 Task: Add Al Pastor Pork Sirloin to the cart.
Action: Mouse moved to (18, 133)
Screenshot: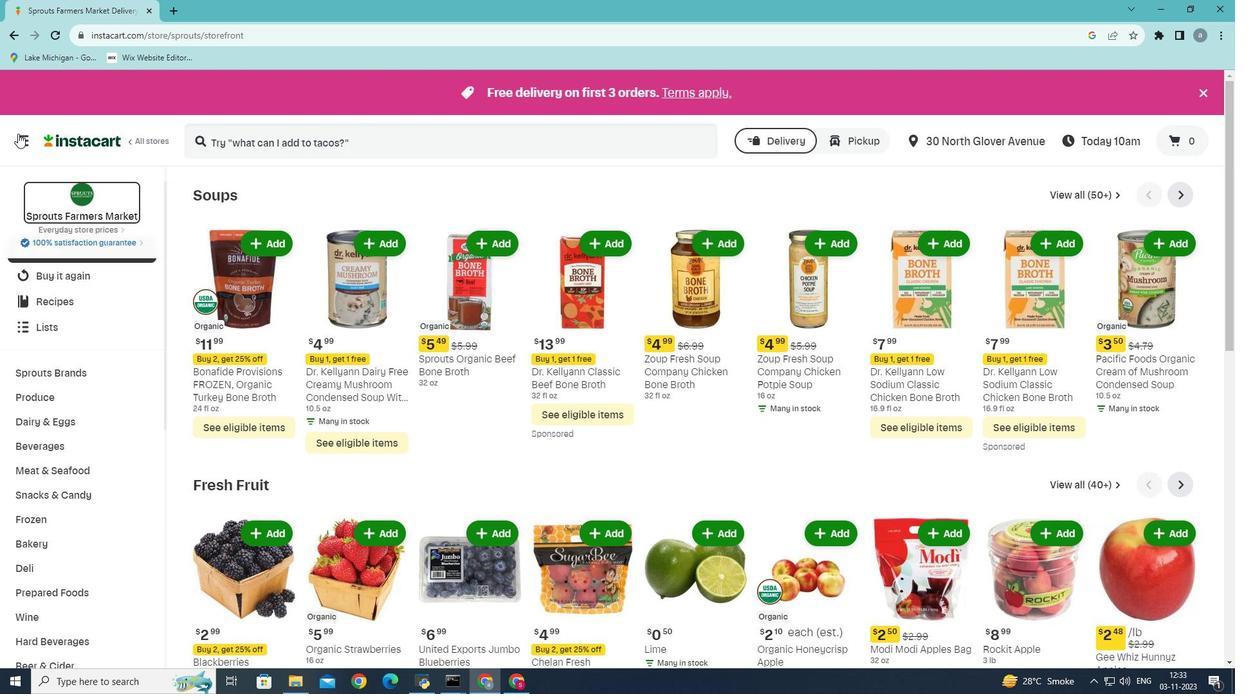 
Action: Mouse pressed left at (18, 133)
Screenshot: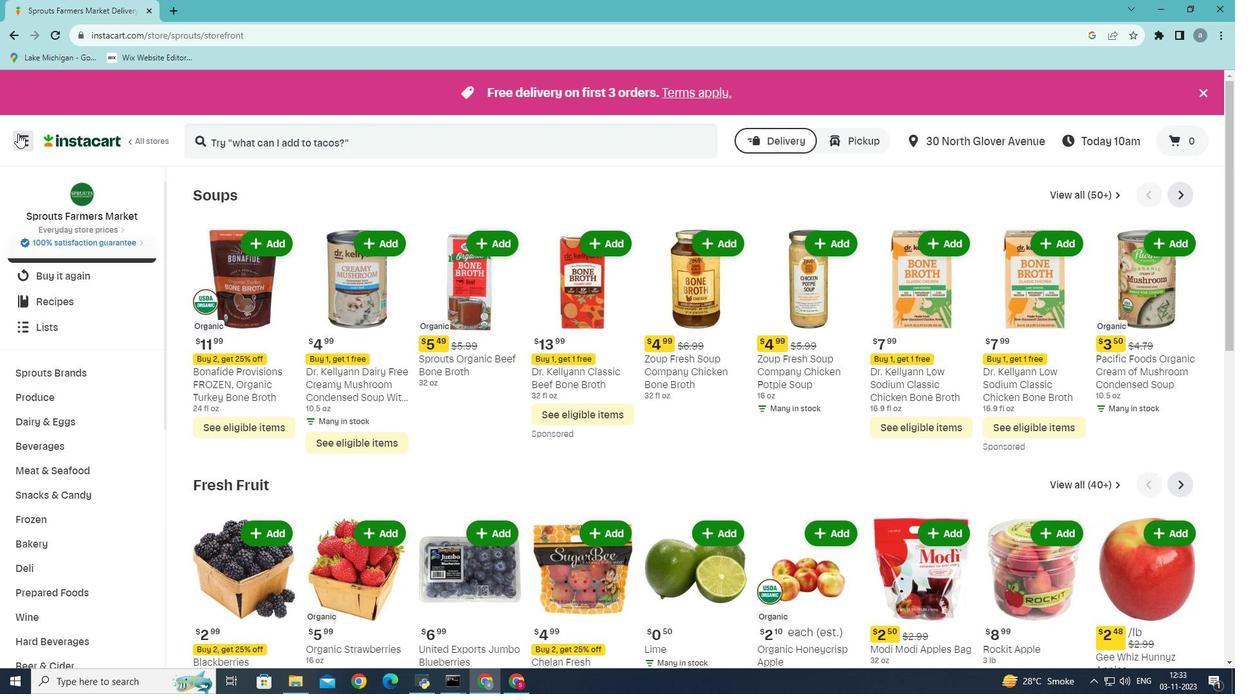 
Action: Mouse moved to (48, 364)
Screenshot: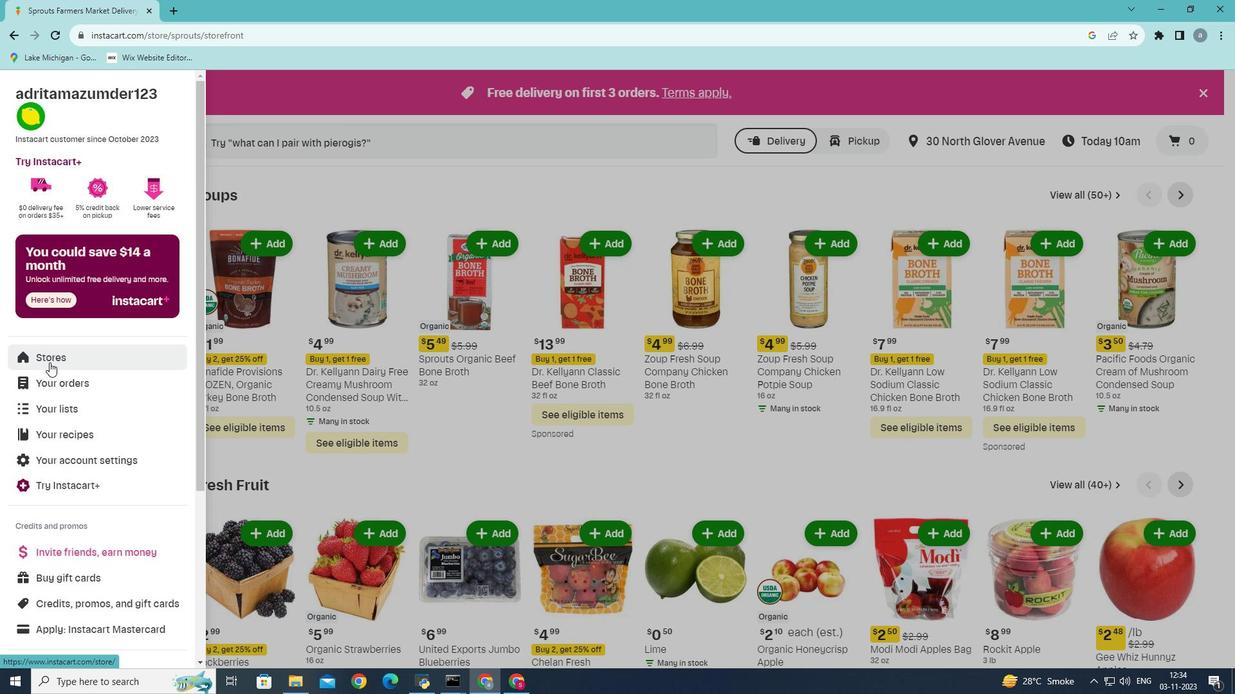 
Action: Mouse pressed left at (48, 364)
Screenshot: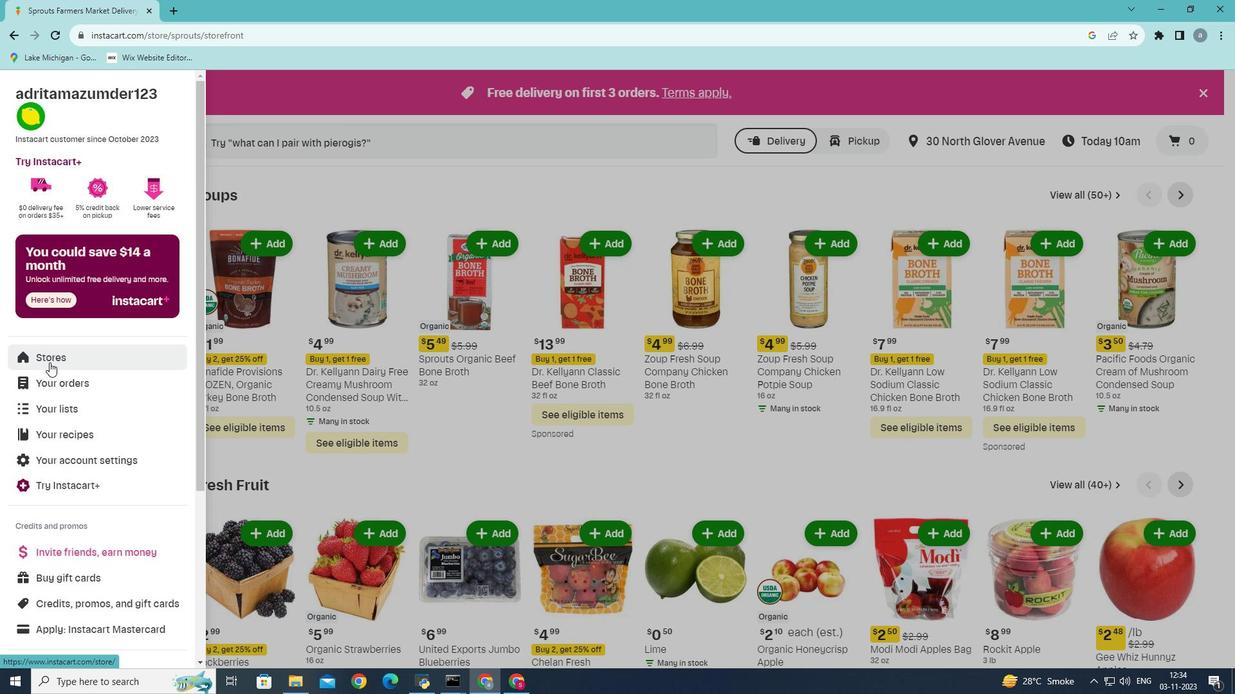 
Action: Mouse moved to (299, 138)
Screenshot: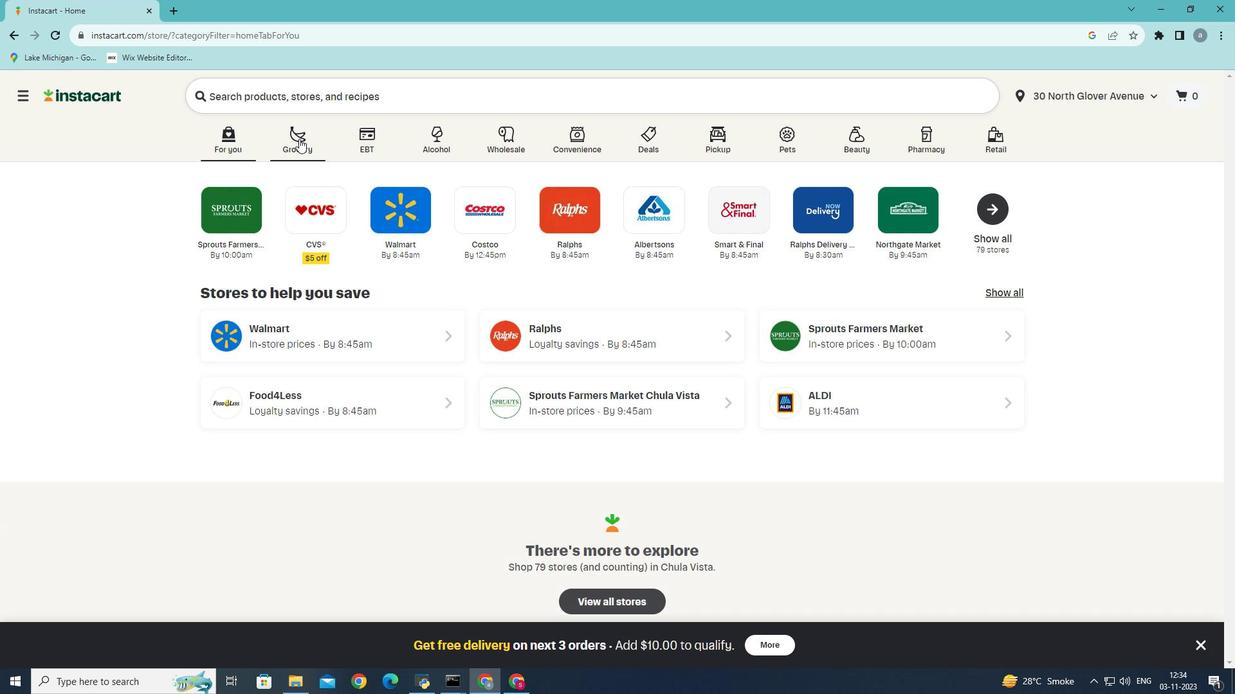 
Action: Mouse pressed left at (299, 138)
Screenshot: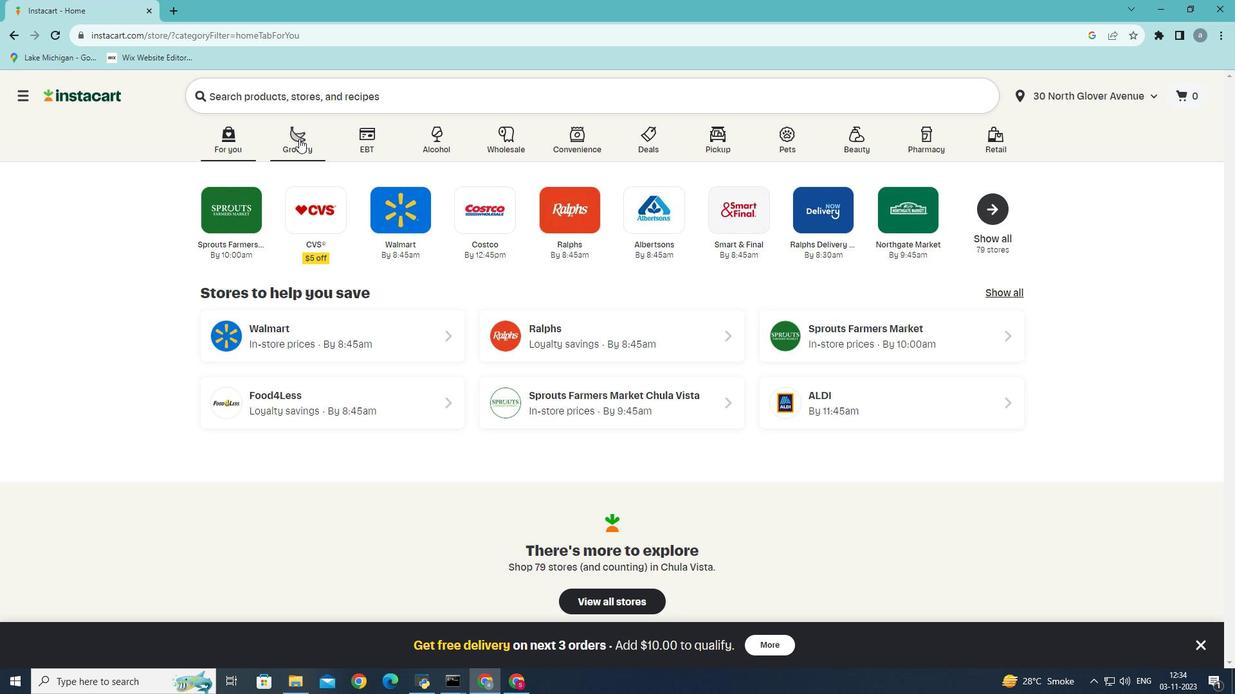 
Action: Mouse moved to (263, 356)
Screenshot: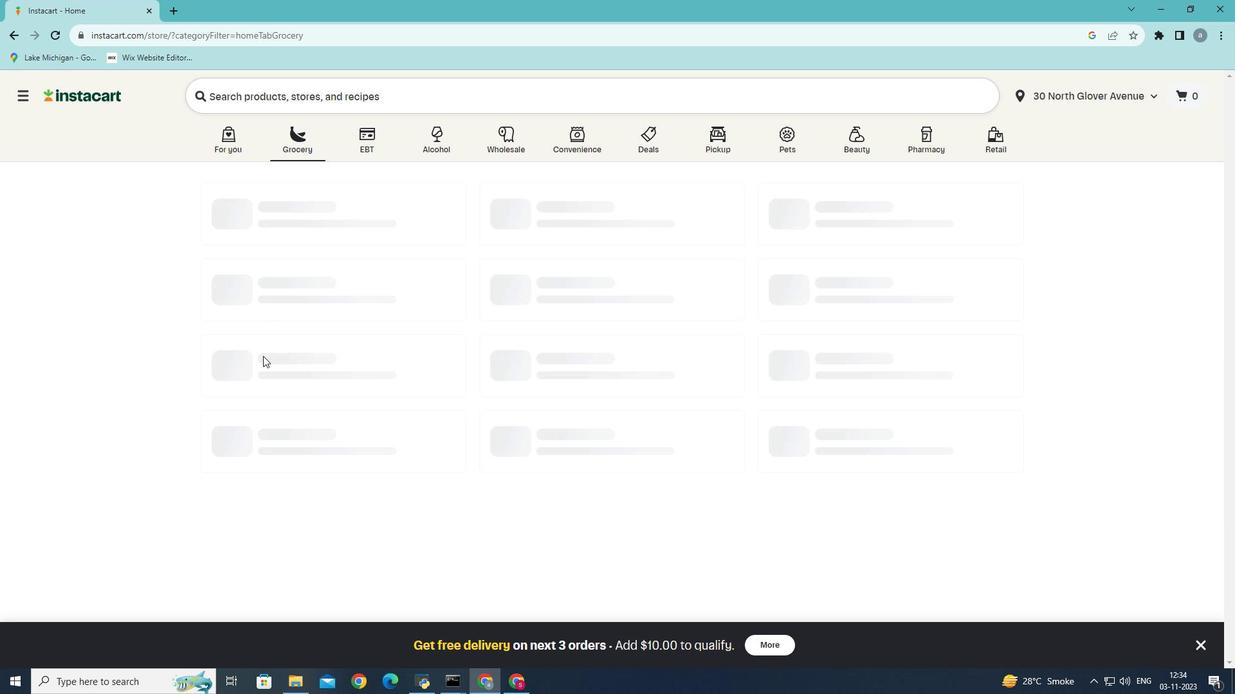 
Action: Mouse pressed left at (263, 356)
Screenshot: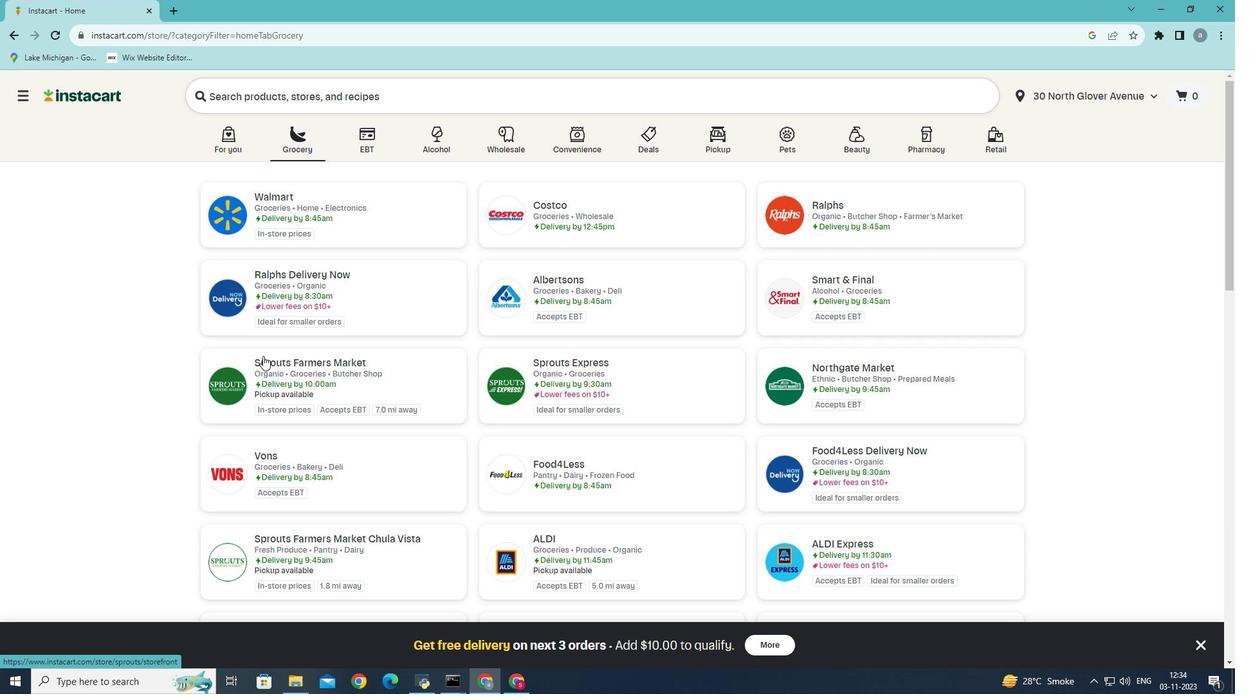 
Action: Mouse moved to (98, 485)
Screenshot: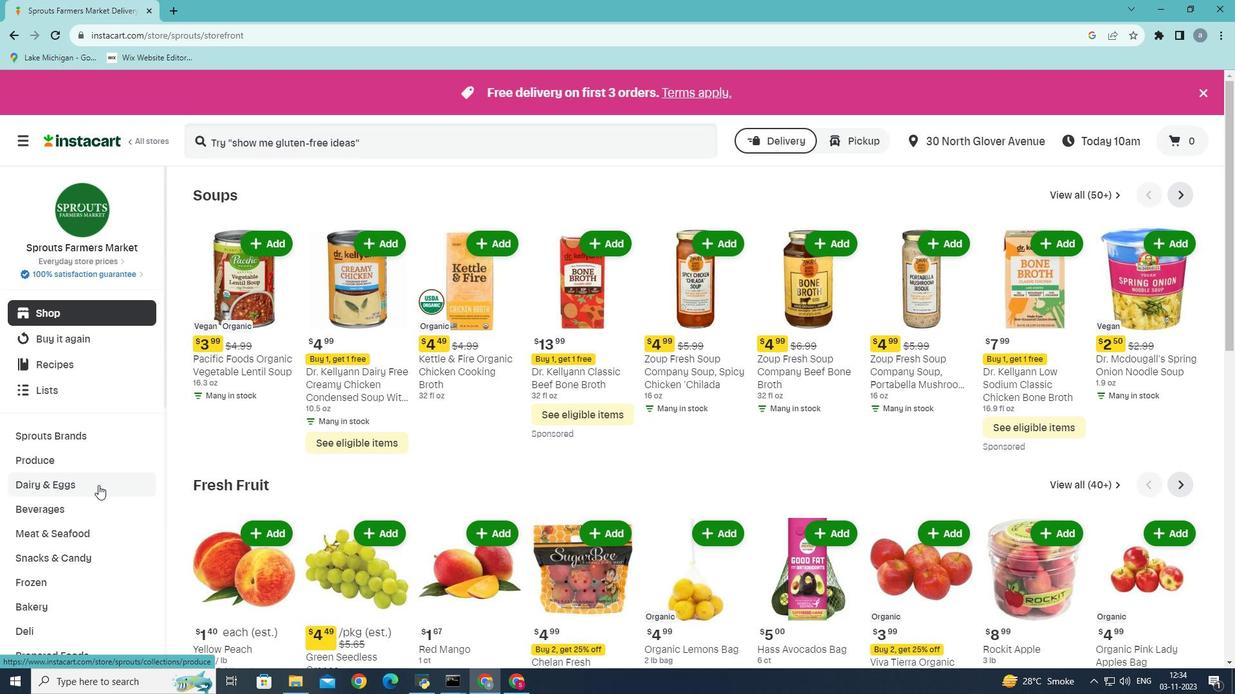 
Action: Mouse scrolled (98, 484) with delta (0, 0)
Screenshot: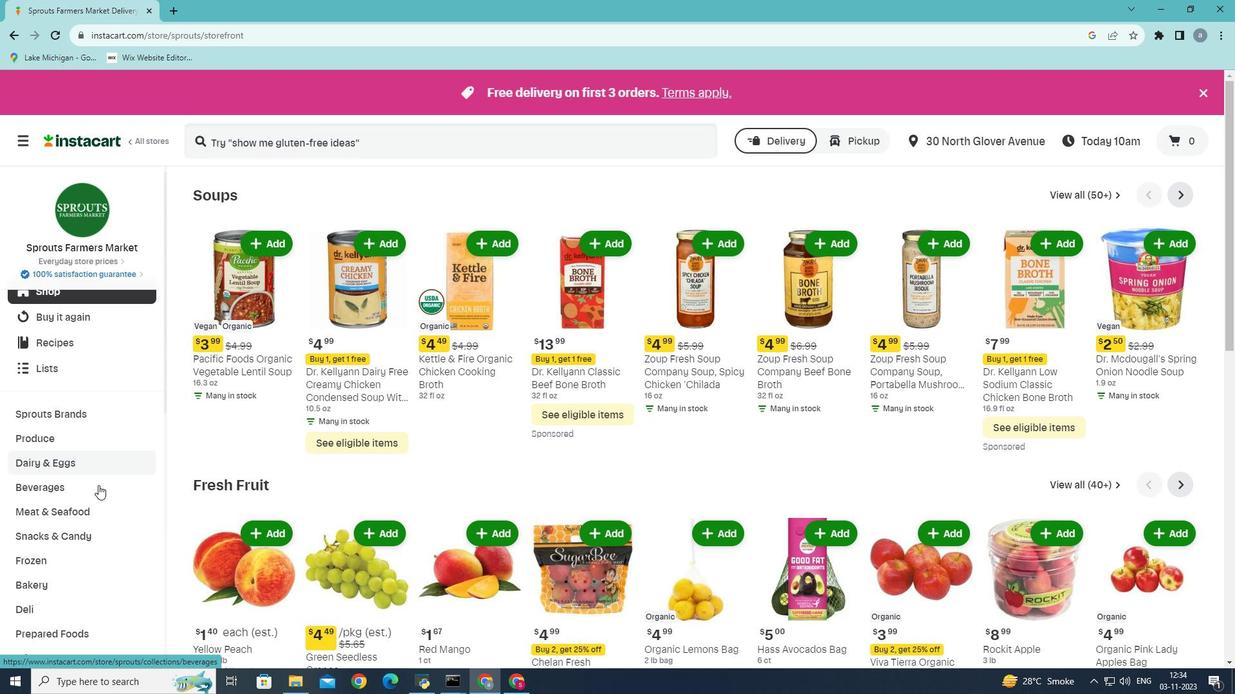 
Action: Mouse scrolled (98, 484) with delta (0, 0)
Screenshot: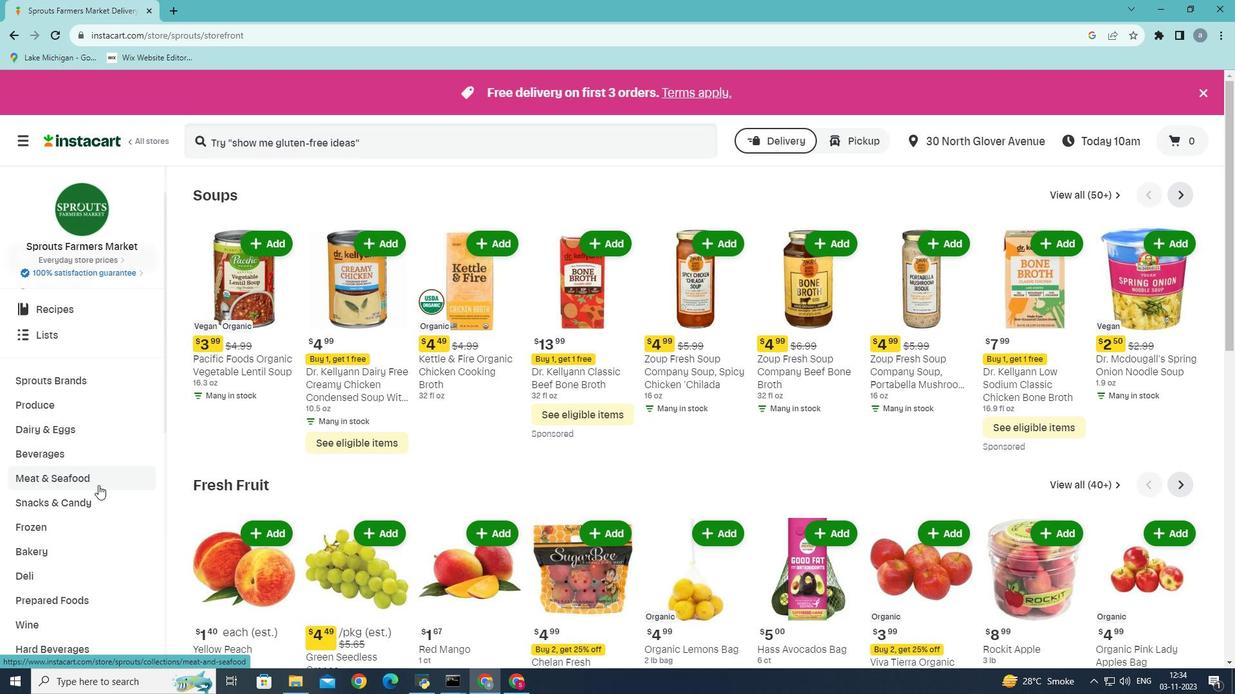 
Action: Mouse moved to (55, 527)
Screenshot: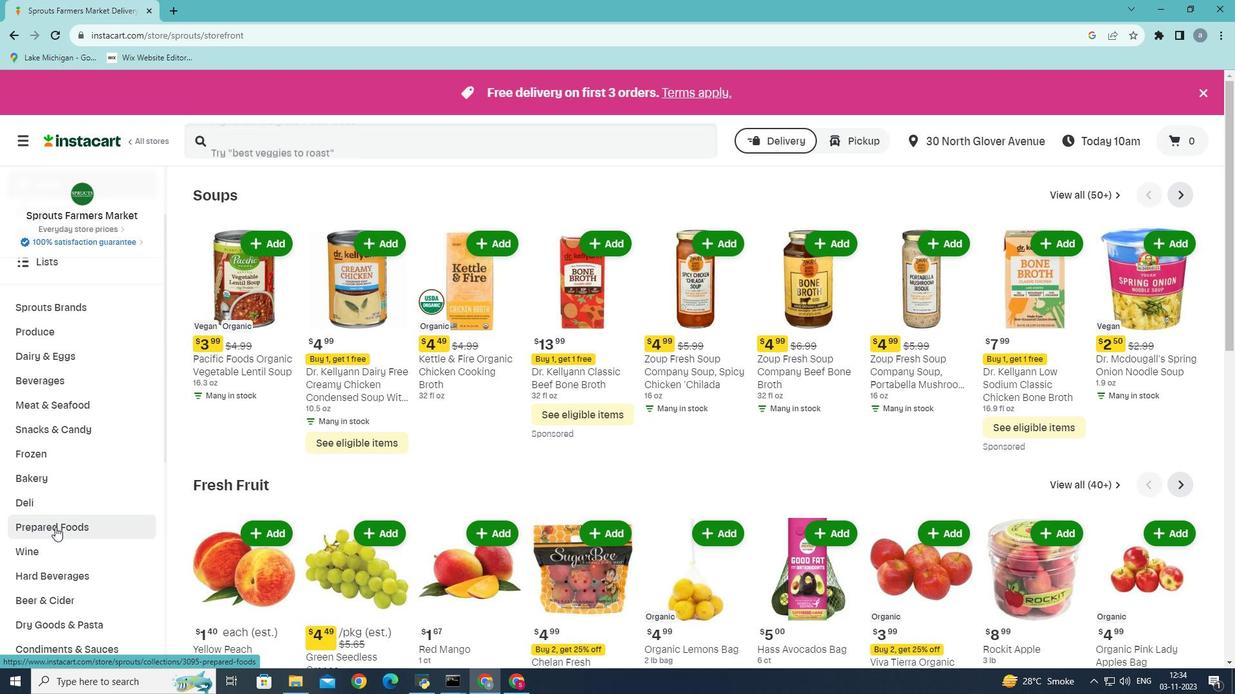 
Action: Mouse pressed left at (55, 527)
Screenshot: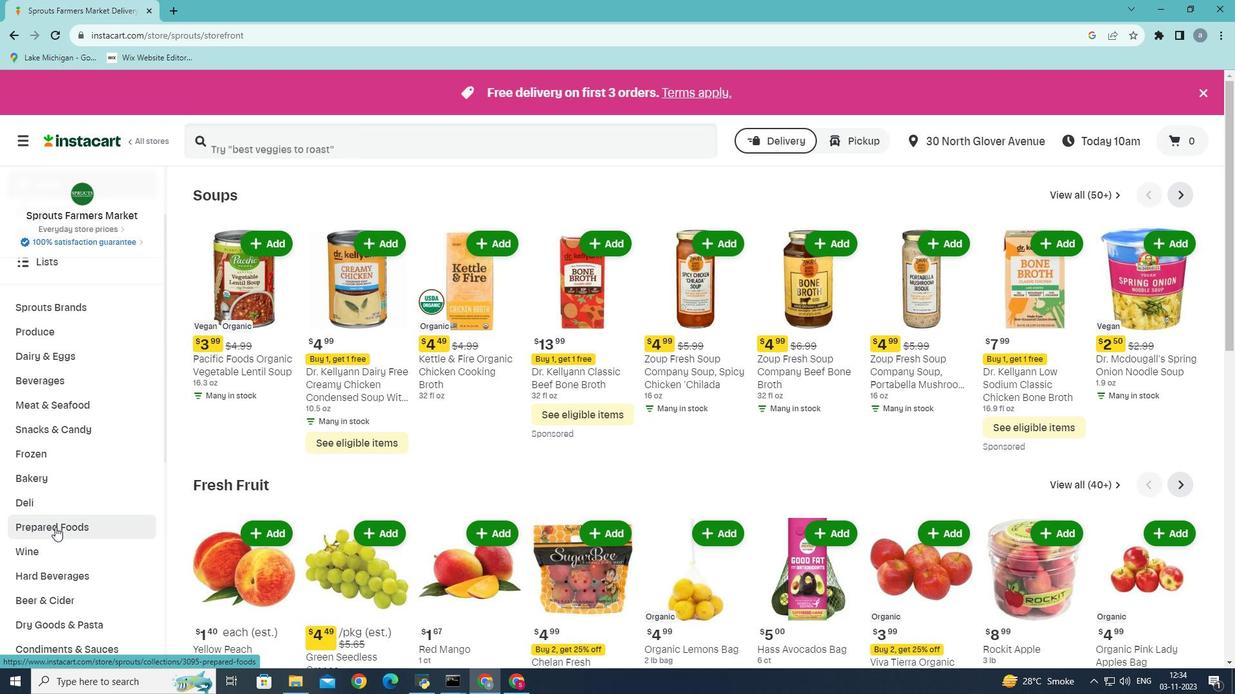 
Action: Mouse moved to (461, 219)
Screenshot: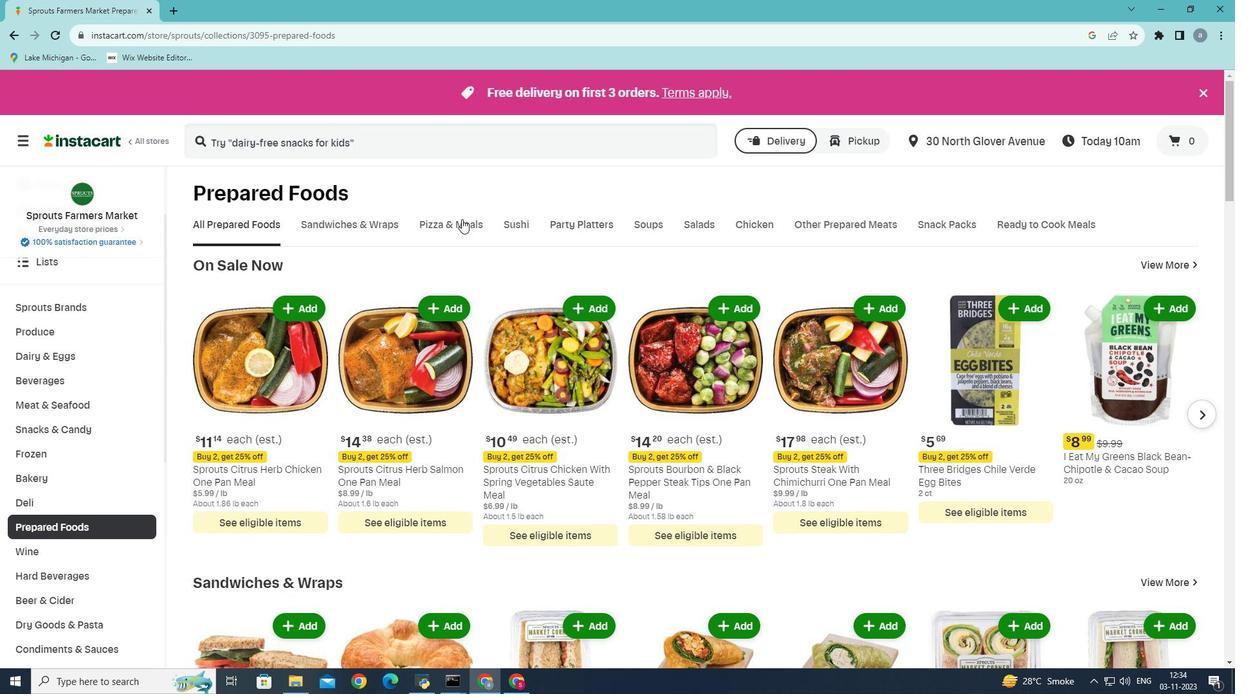 
Action: Mouse pressed left at (461, 219)
Screenshot: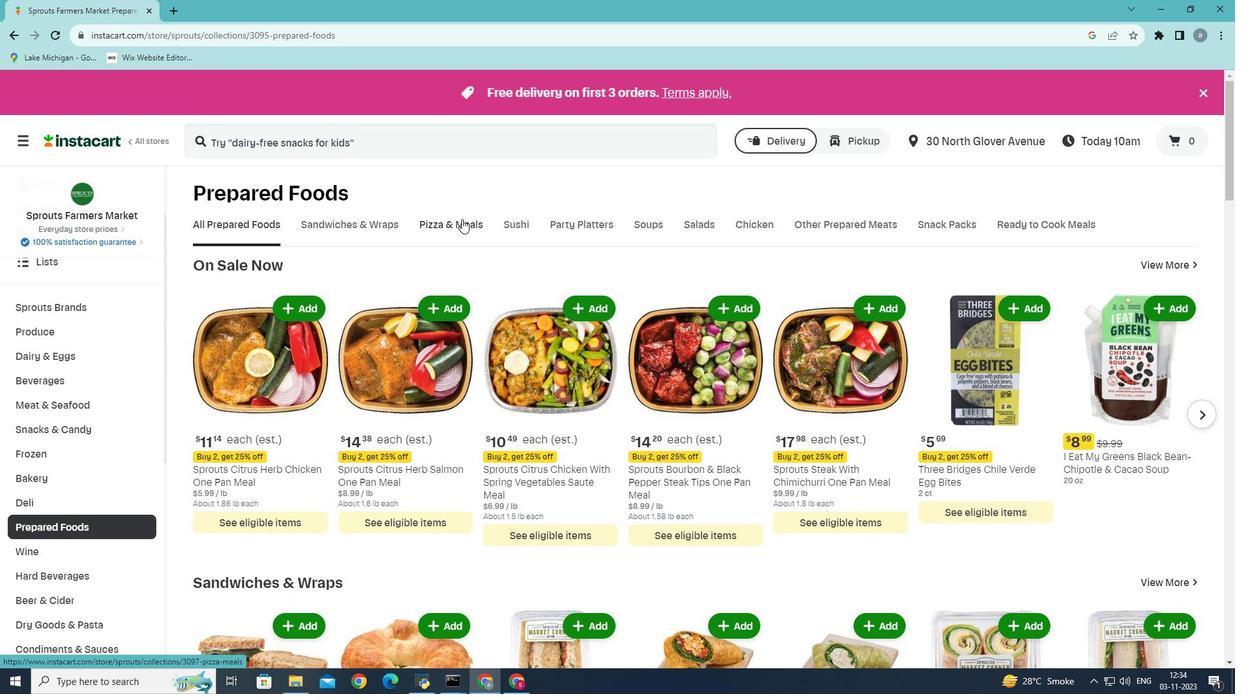 
Action: Mouse moved to (578, 283)
Screenshot: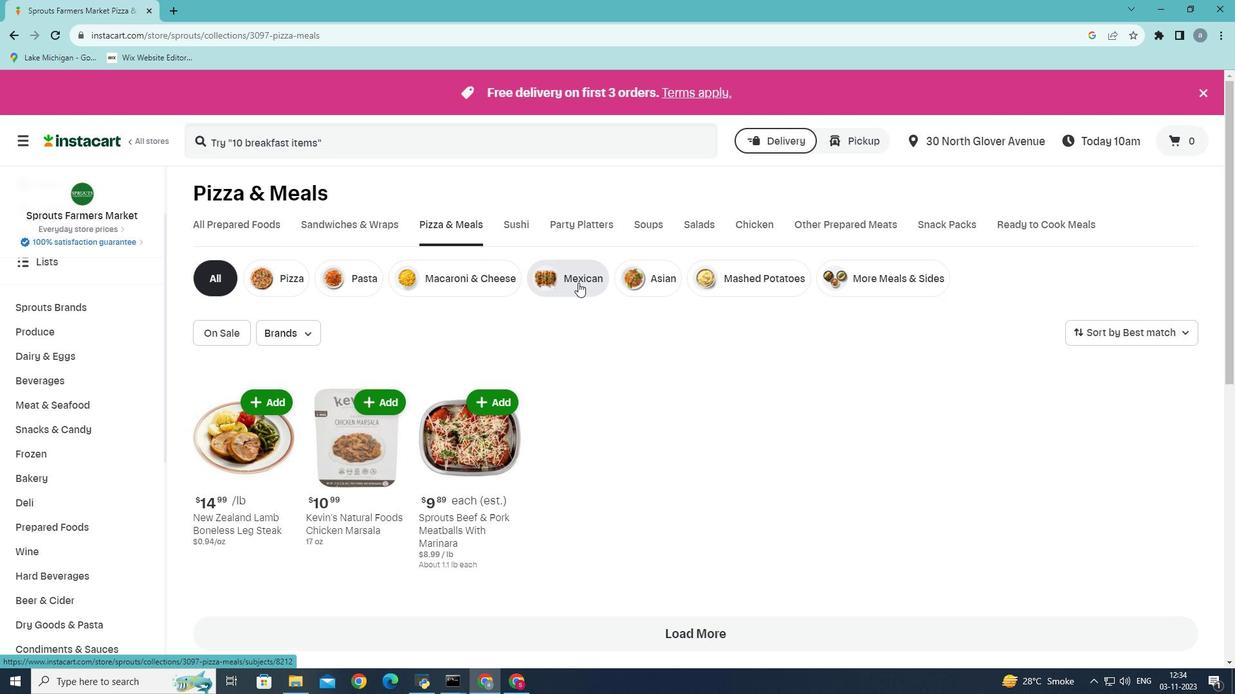 
Action: Mouse pressed left at (578, 283)
Screenshot: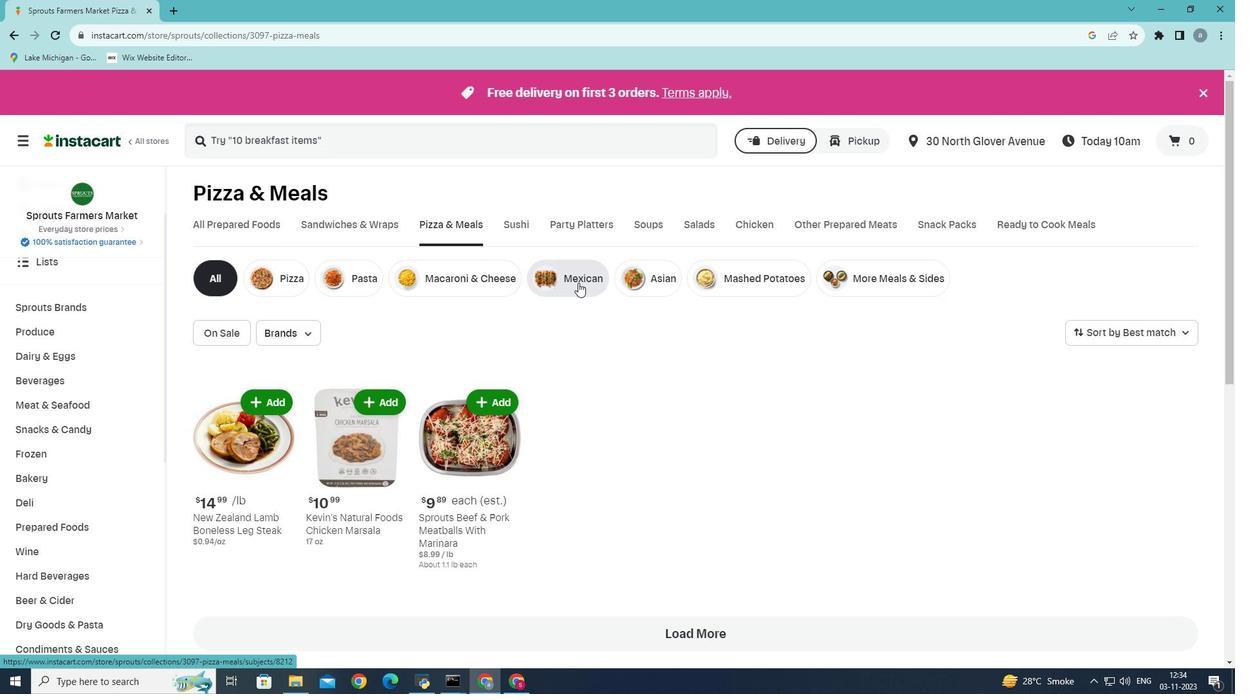 
Action: Mouse moved to (572, 285)
Screenshot: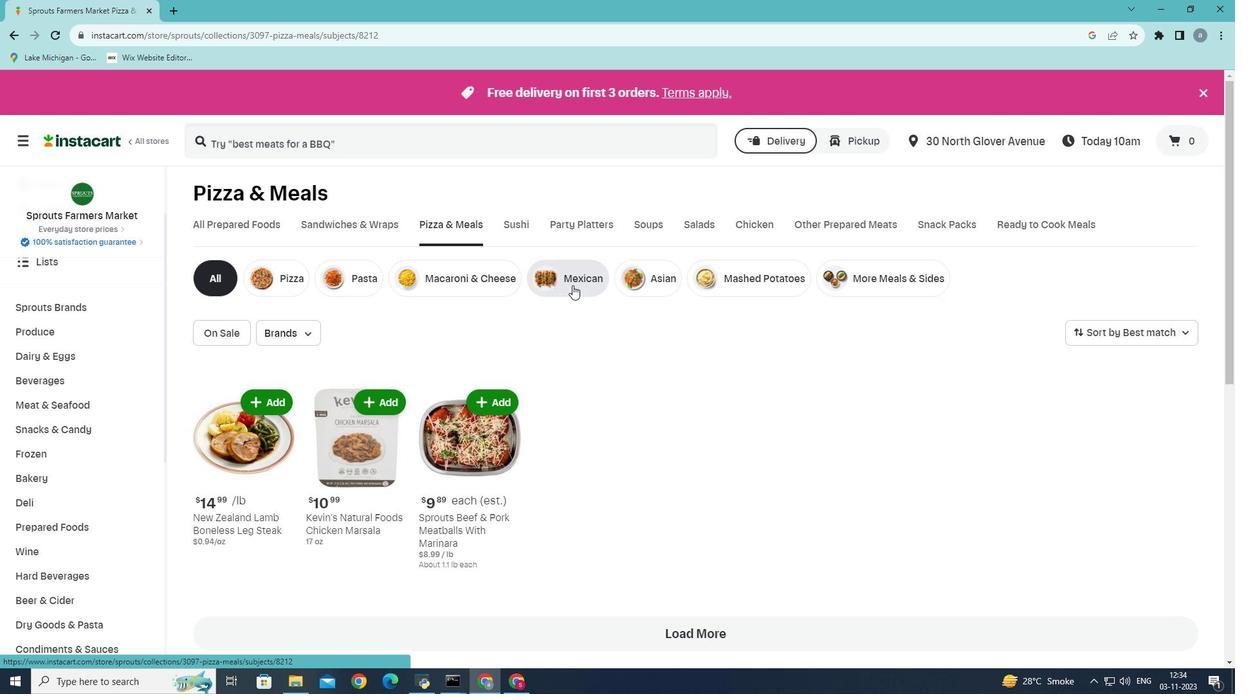 
Action: Mouse pressed left at (572, 285)
Screenshot: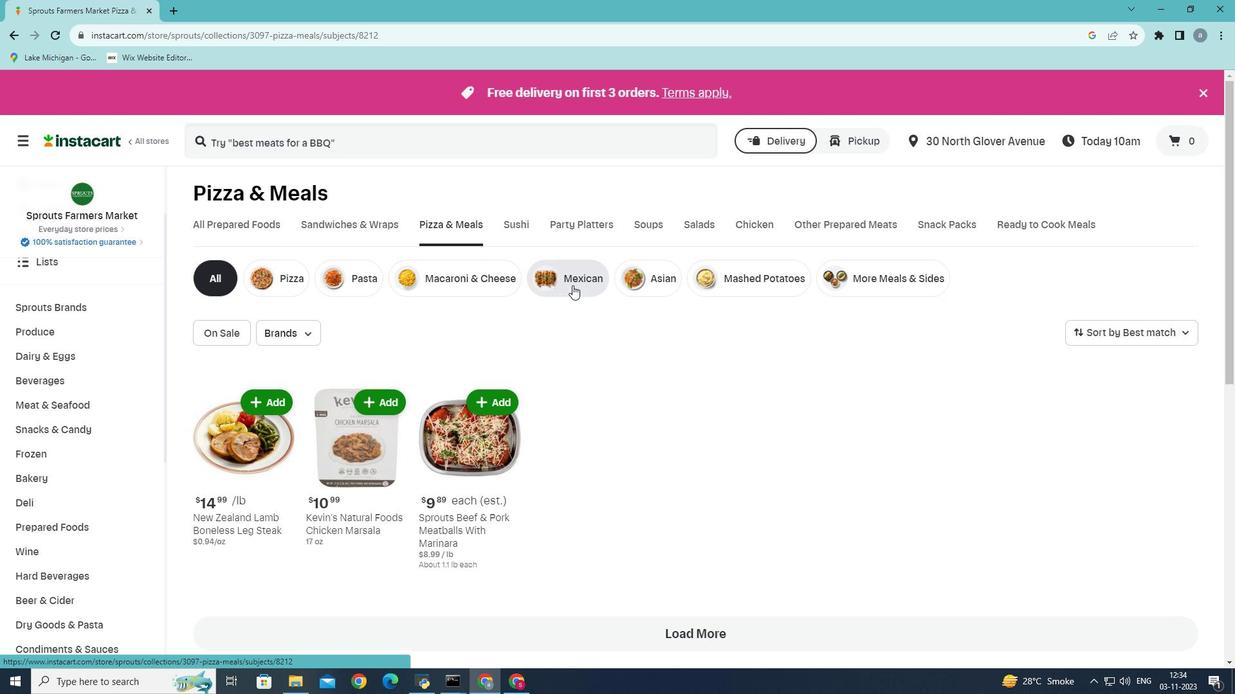 
Action: Mouse moved to (700, 483)
Screenshot: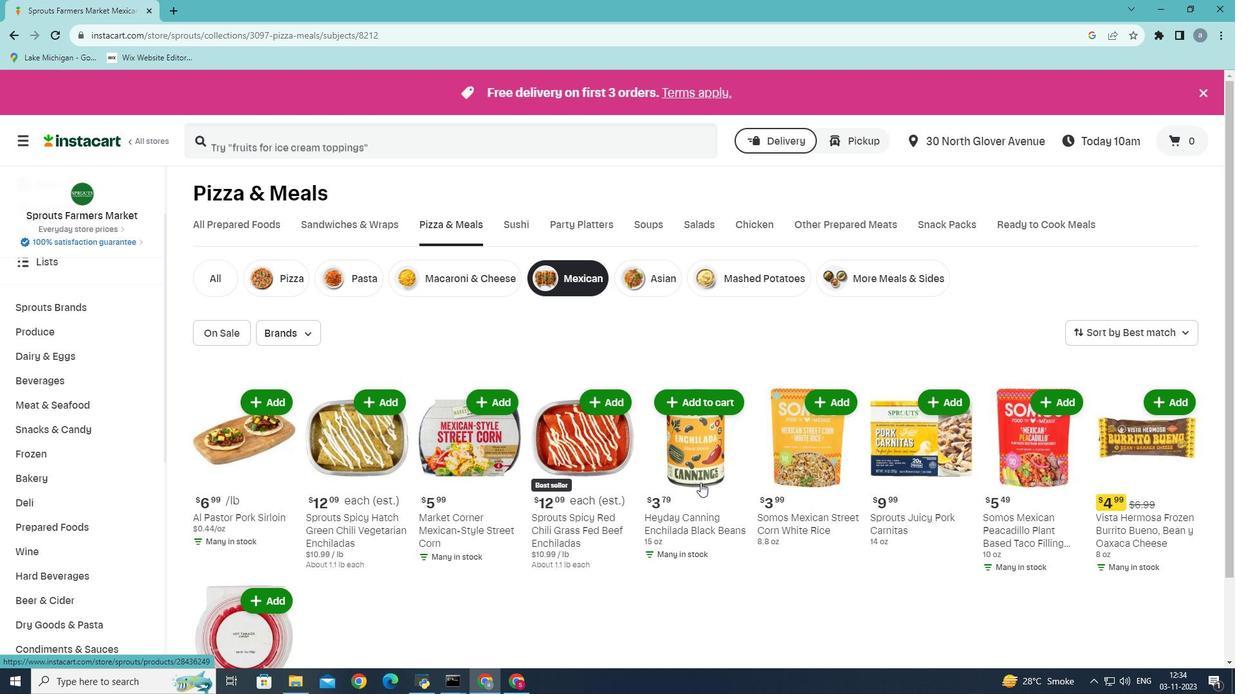 
Action: Mouse scrolled (700, 482) with delta (0, 0)
Screenshot: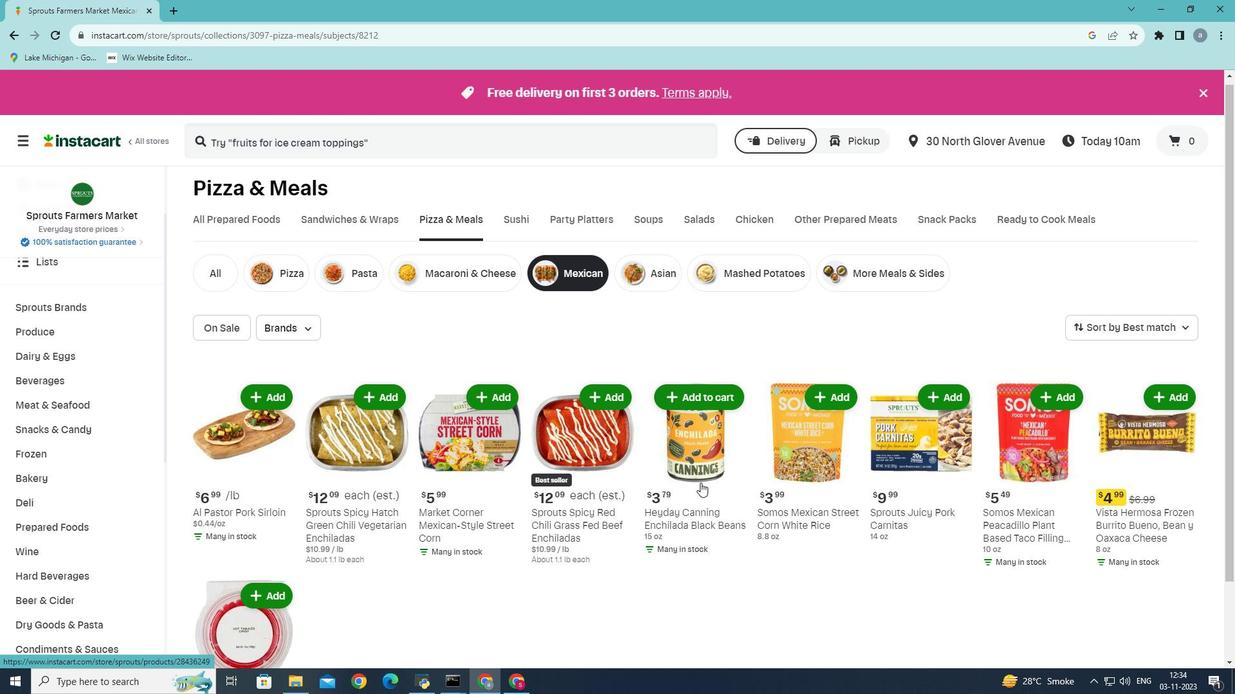 
Action: Mouse scrolled (700, 482) with delta (0, 0)
Screenshot: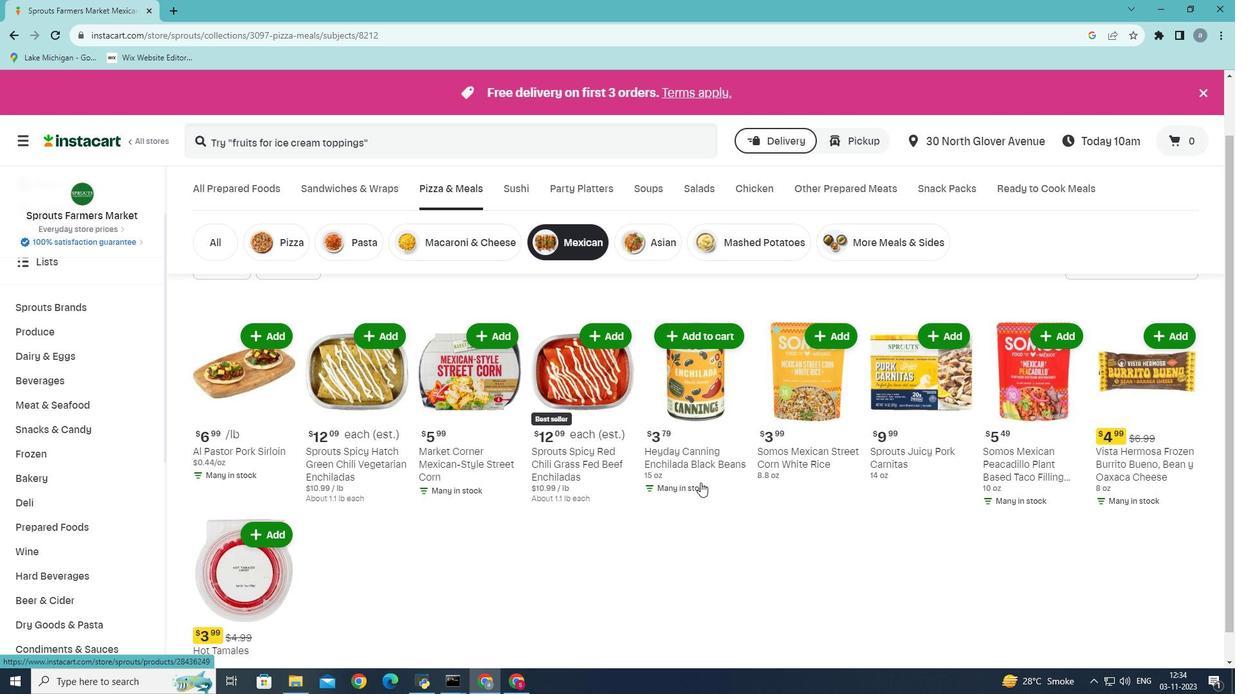 
Action: Mouse moved to (272, 306)
Screenshot: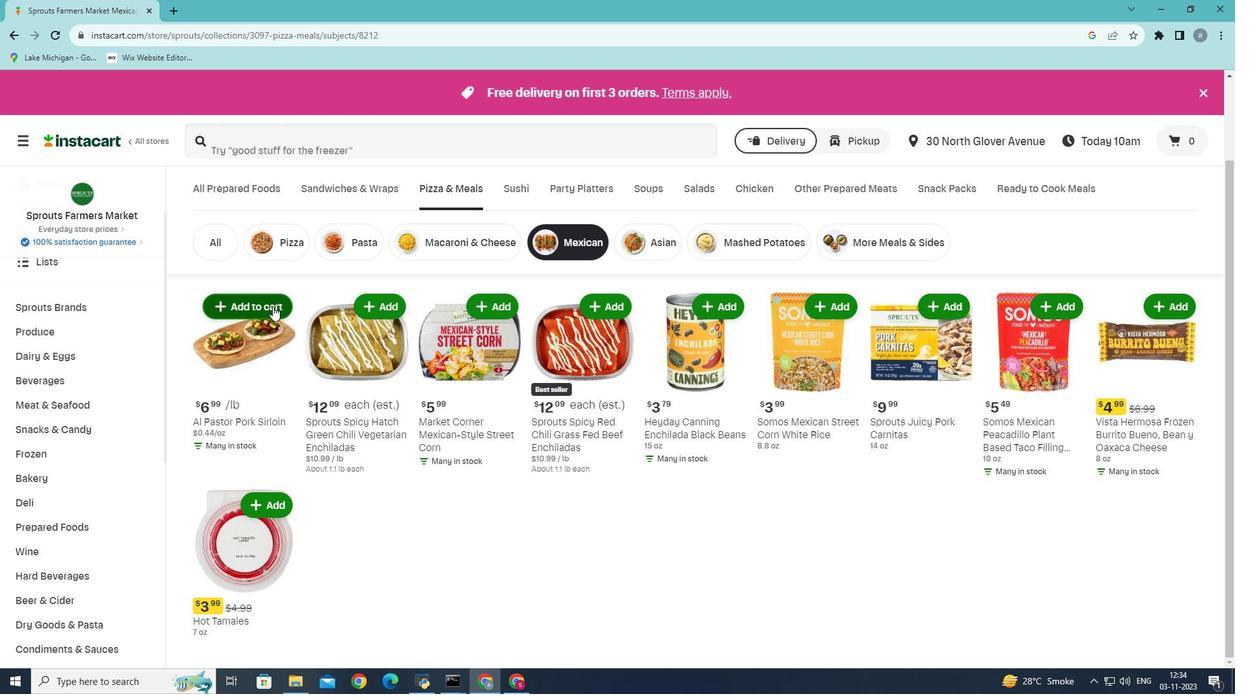 
Action: Mouse pressed left at (272, 306)
Screenshot: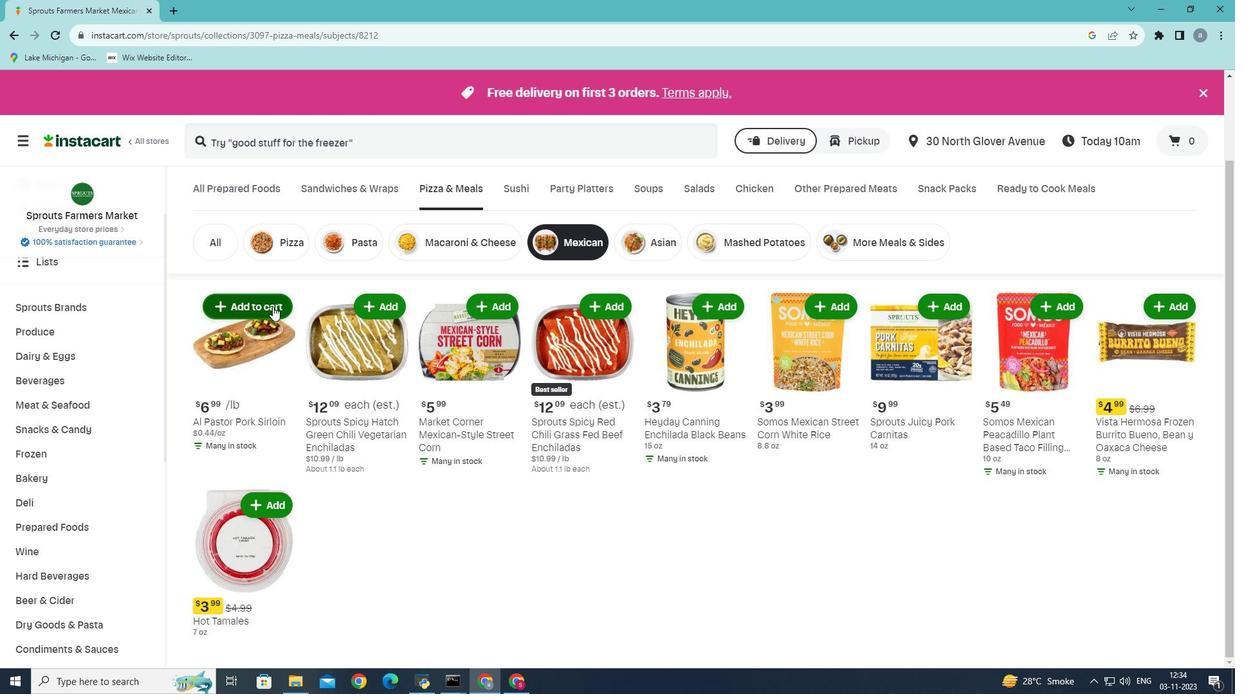 
Action: Mouse moved to (277, 308)
Screenshot: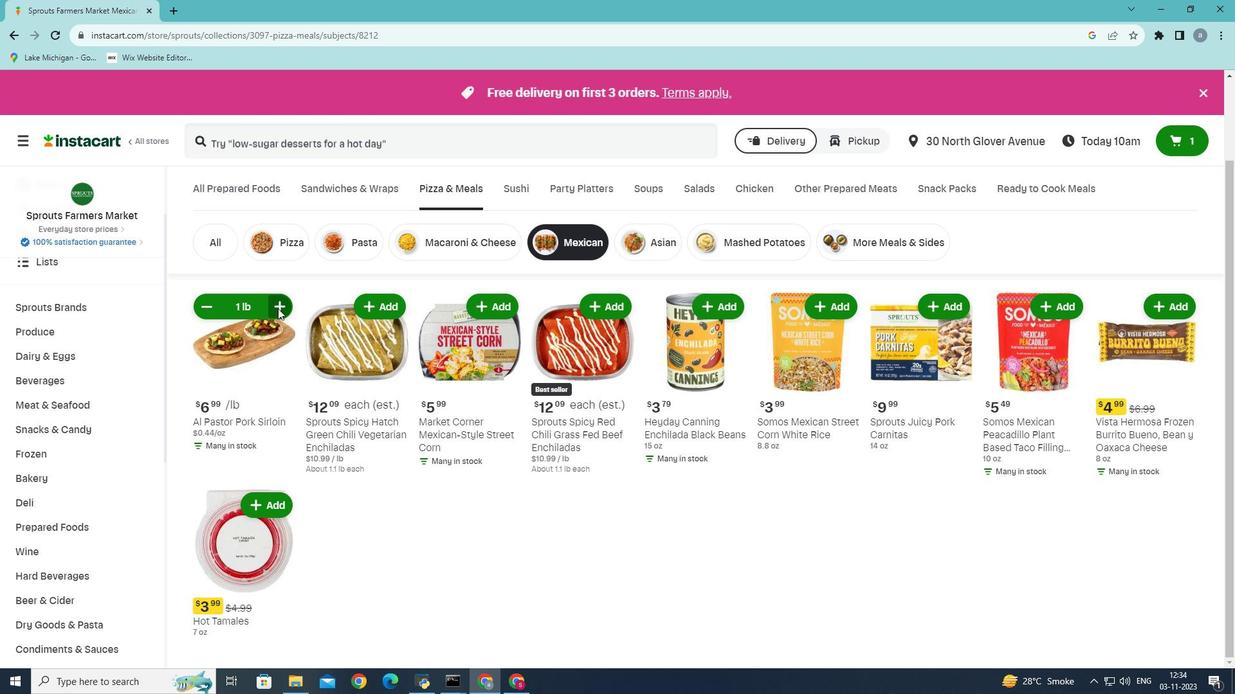 
